 Task: Calculate the distance between Nashville and Musicians Hall of Fame
Action: Key pressed s
Screenshot: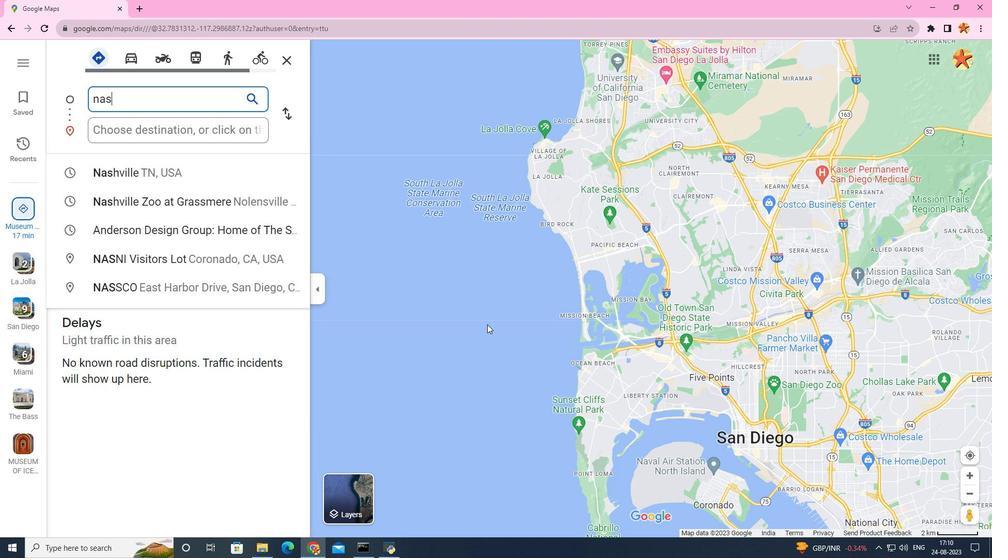 
Action: Mouse moved to (249, 180)
Screenshot: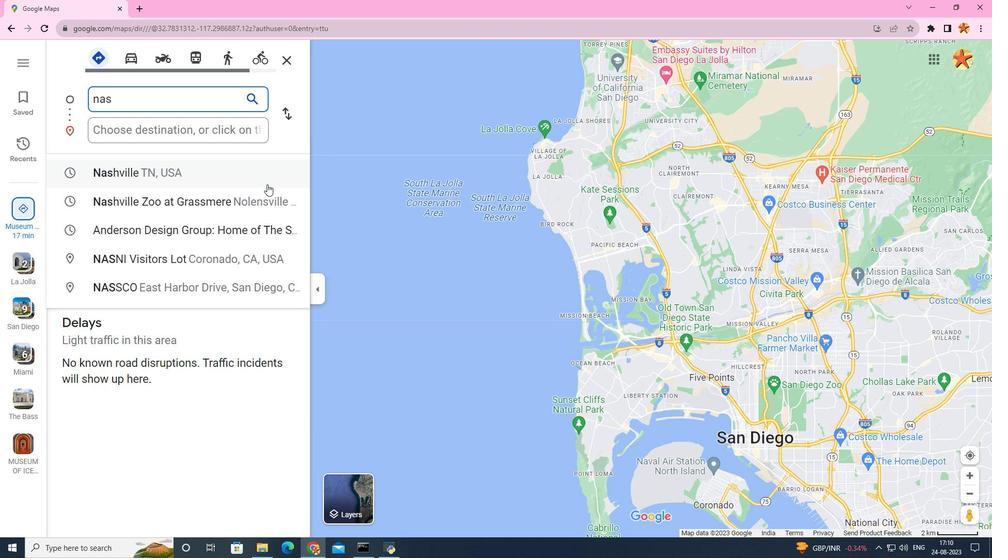 
Action: Mouse pressed left at (249, 180)
Screenshot: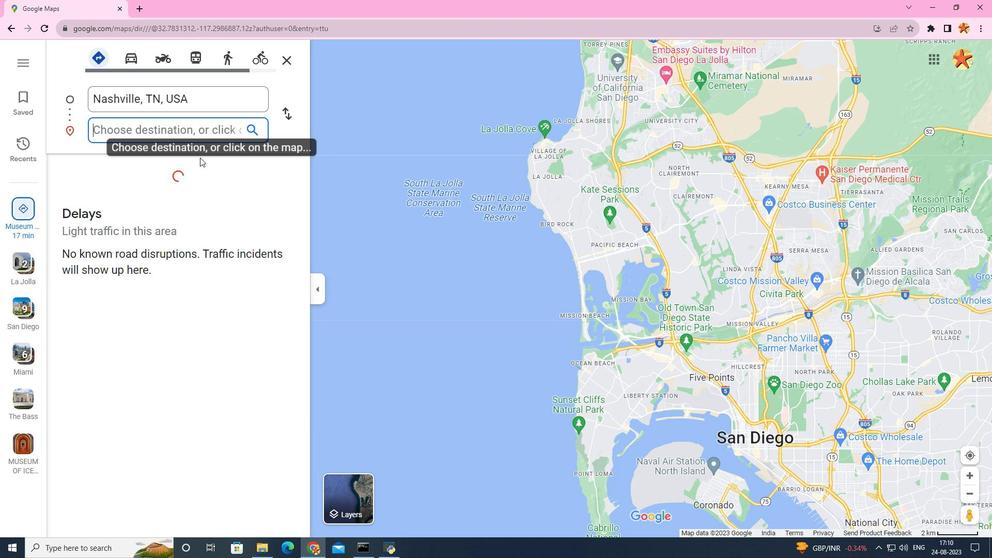 
Action: Mouse moved to (170, 132)
Screenshot: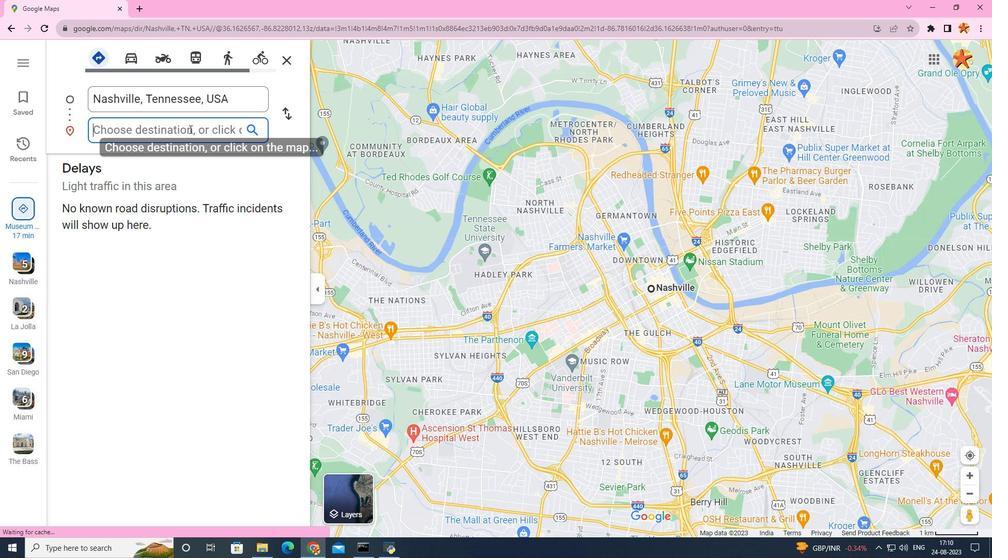 
Action: Mouse pressed left at (170, 132)
Screenshot: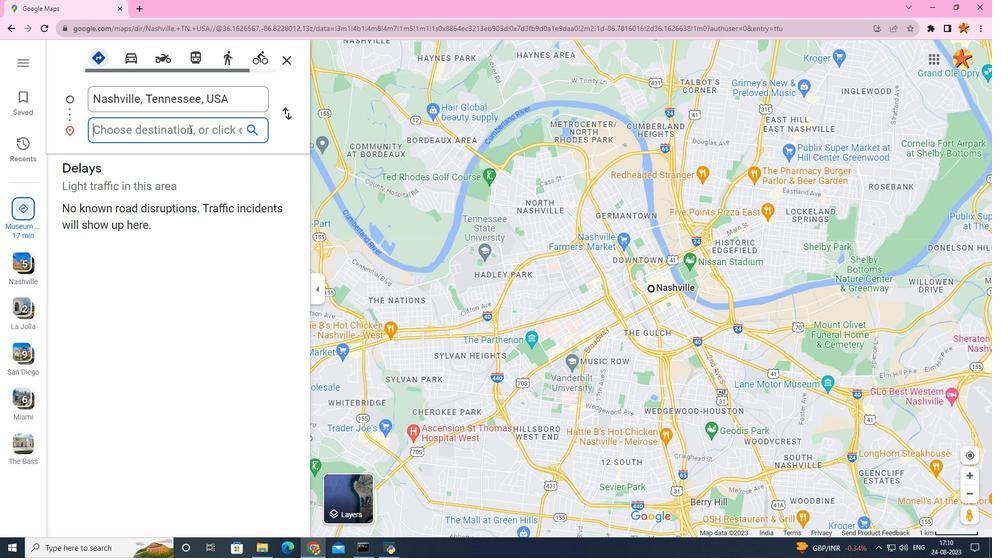 
Action: Mouse moved to (167, 132)
Screenshot: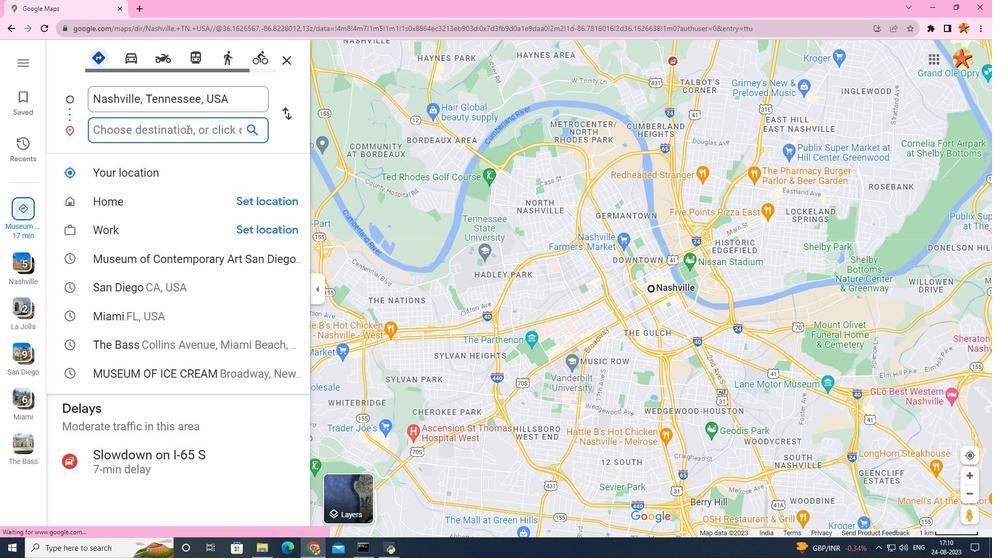 
Action: Key pressed musicians<Key.space>
Screenshot: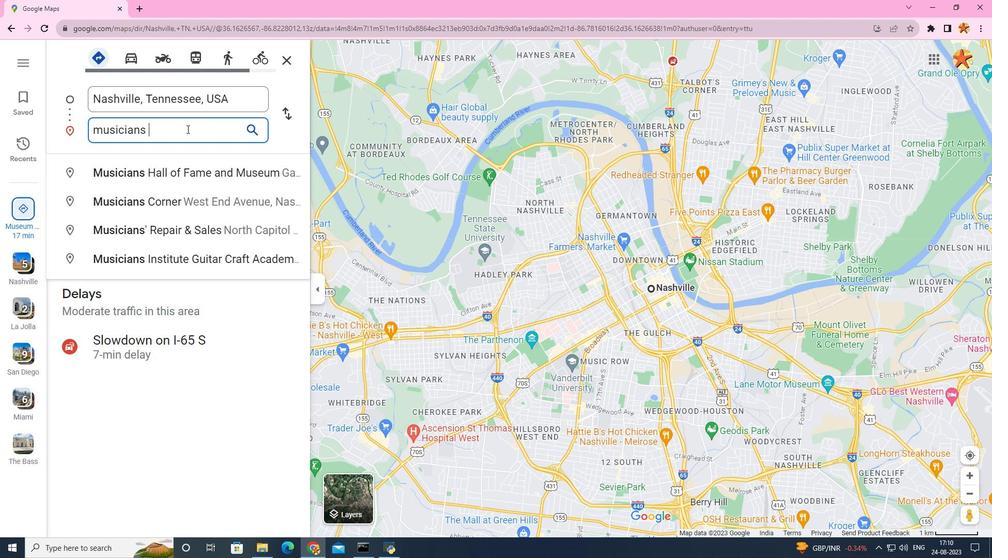 
Action: Mouse moved to (151, 166)
Screenshot: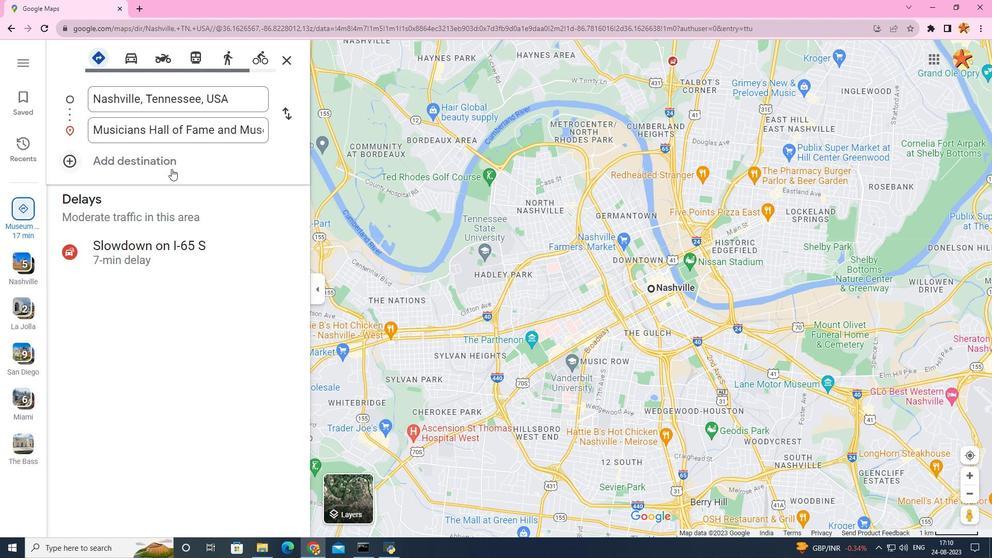 
Action: Mouse pressed left at (151, 166)
Screenshot: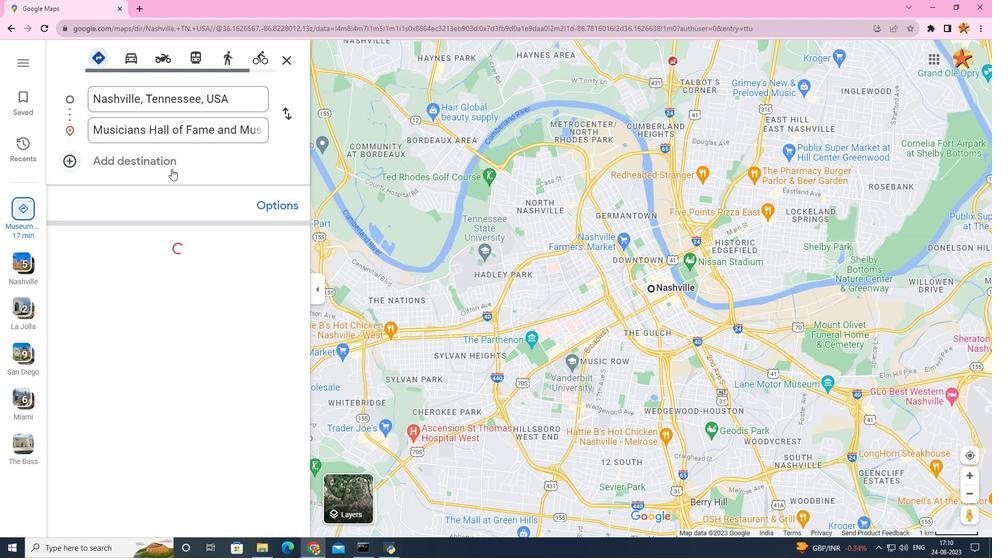 
Action: Mouse moved to (538, 448)
Screenshot: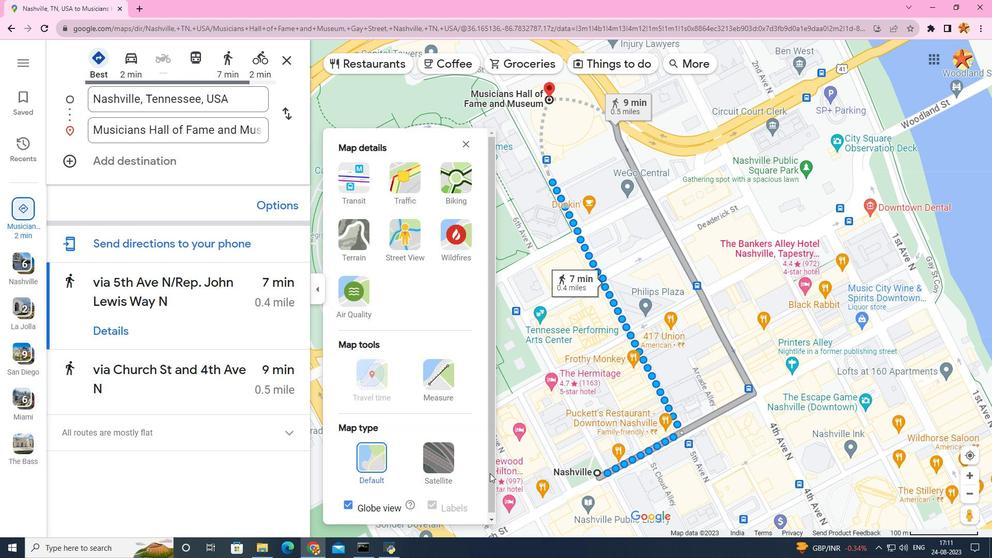 
Action: Mouse pressed left at (538, 448)
Screenshot: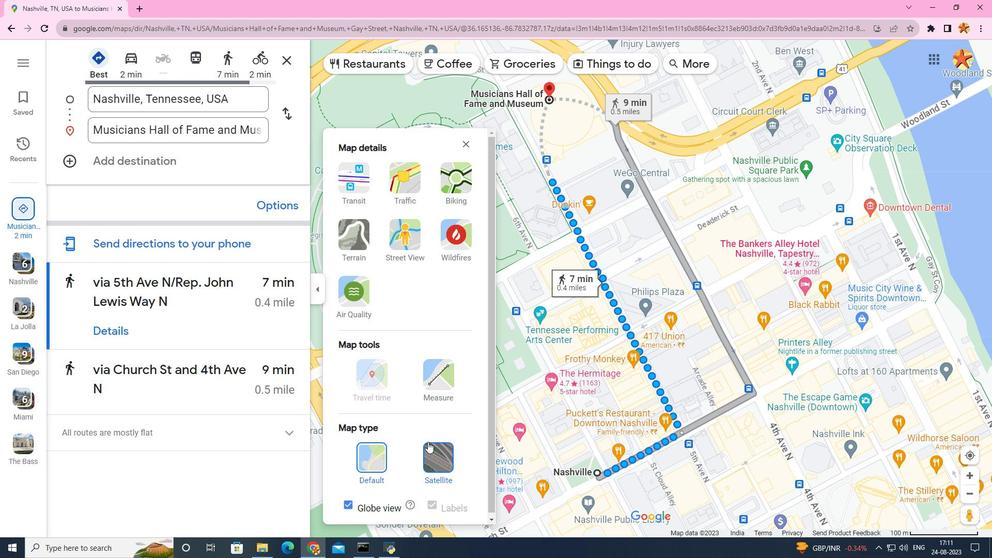 
Action: Mouse moved to (423, 350)
Screenshot: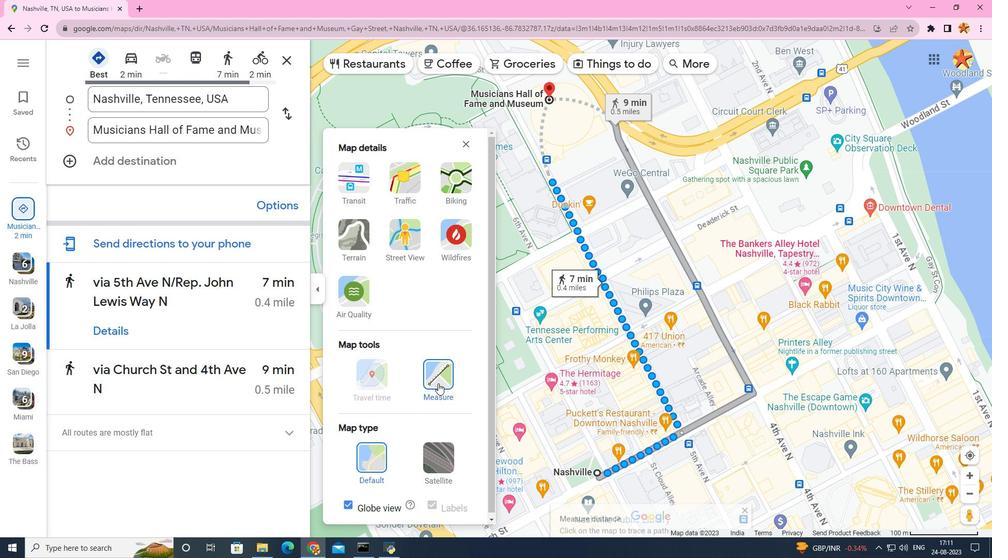 
Action: Mouse pressed left at (423, 350)
Screenshot: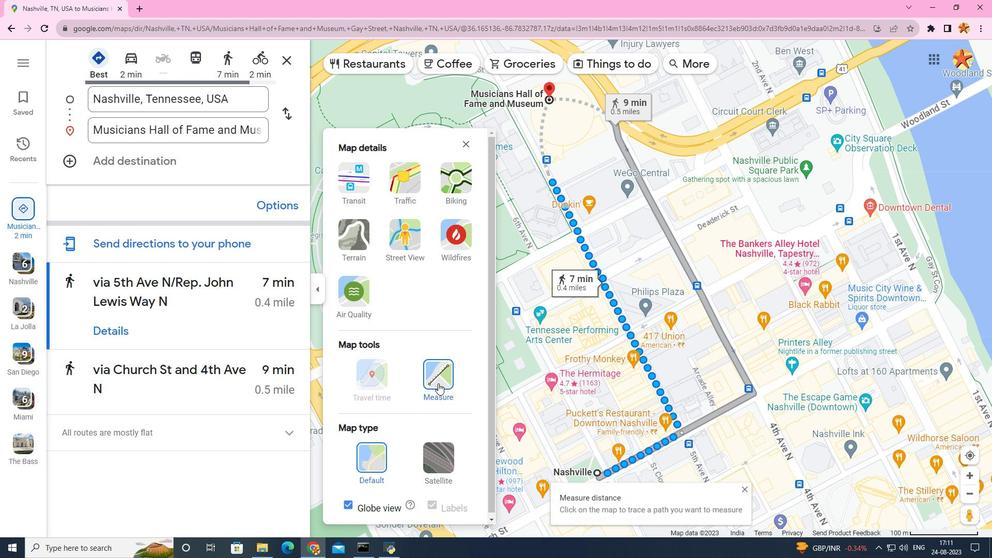 
Action: Mouse moved to (584, 426)
Screenshot: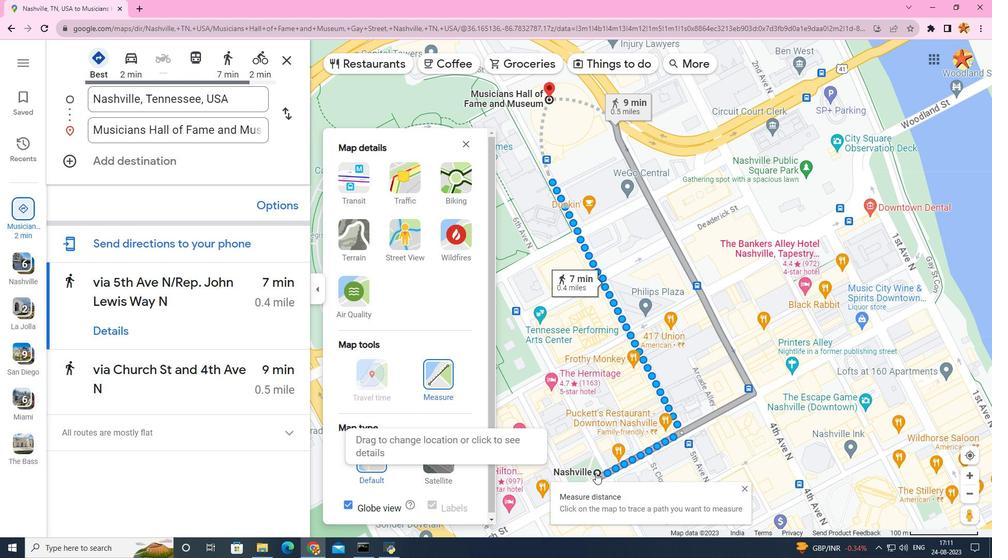 
Action: Mouse pressed left at (584, 426)
Screenshot: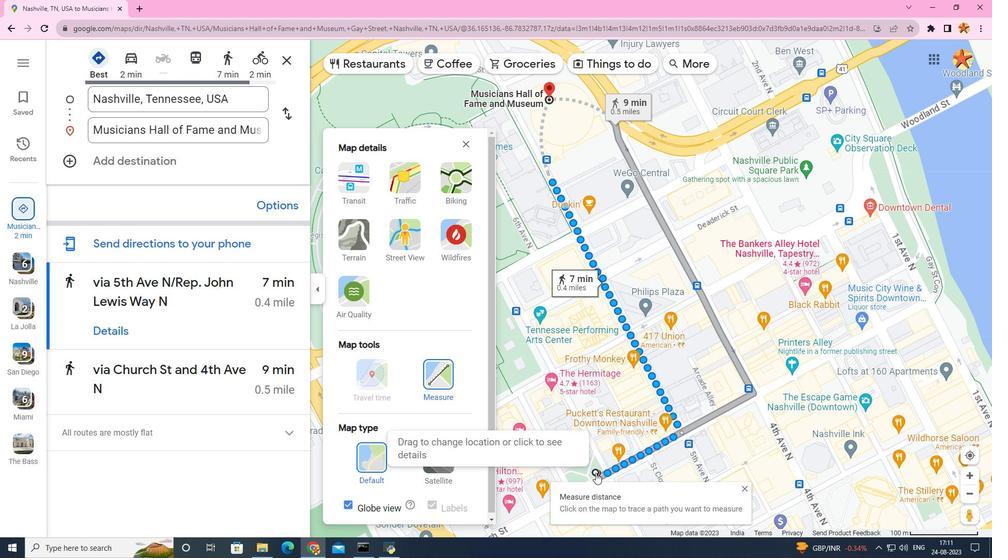 
Action: Mouse moved to (537, 106)
Screenshot: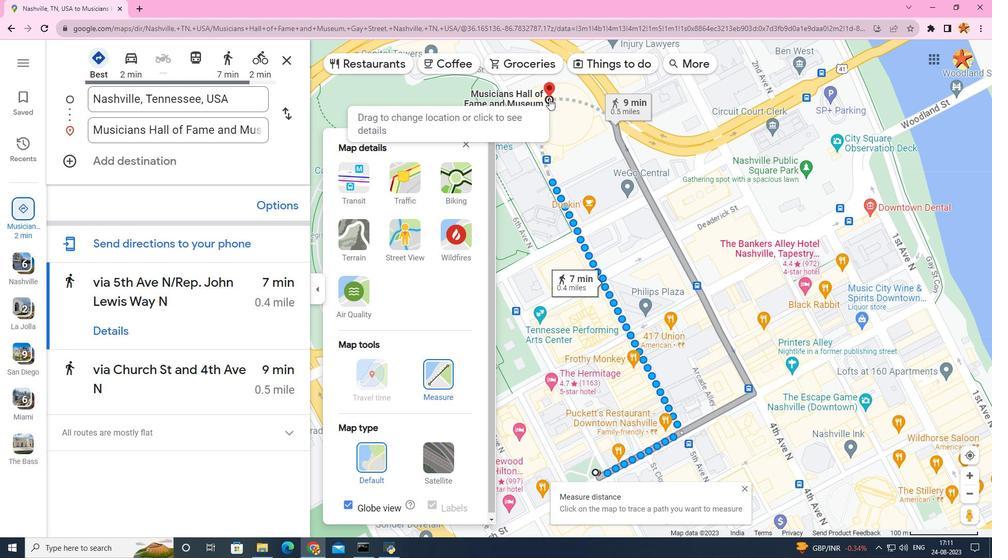 
Action: Mouse pressed left at (537, 106)
Screenshot: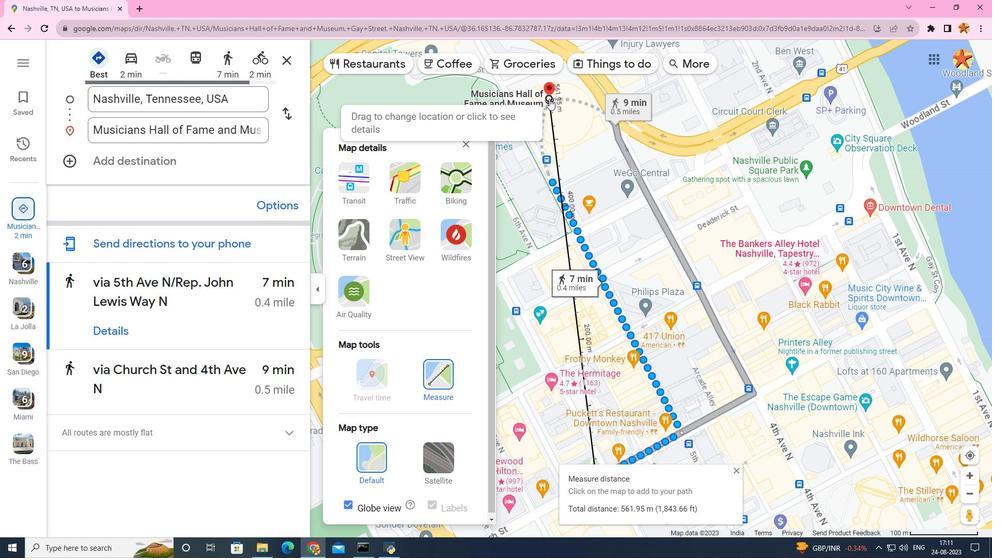 
Action: Mouse moved to (934, 318)
Screenshot: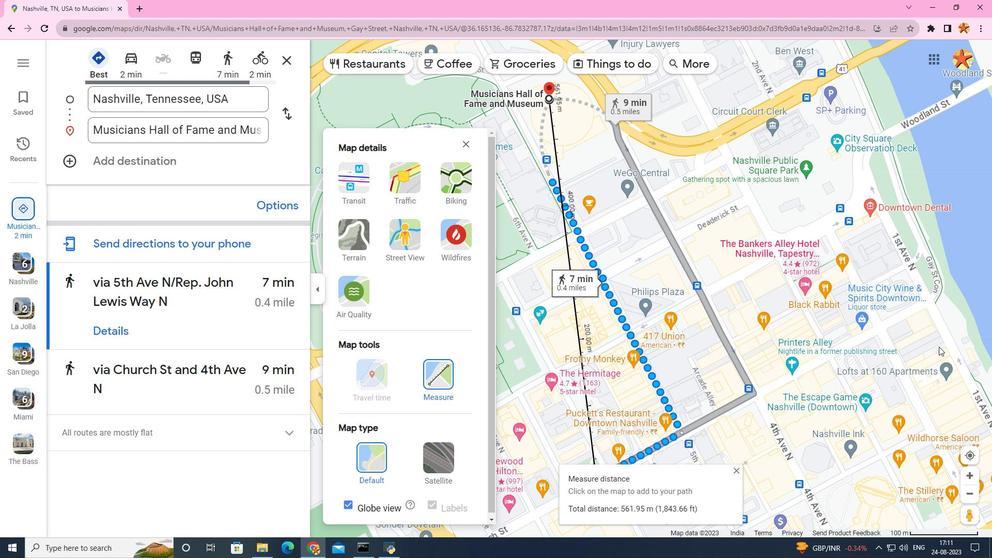 
